 Task: Sort the products by unit price (high first).
Action: Mouse moved to (23, 77)
Screenshot: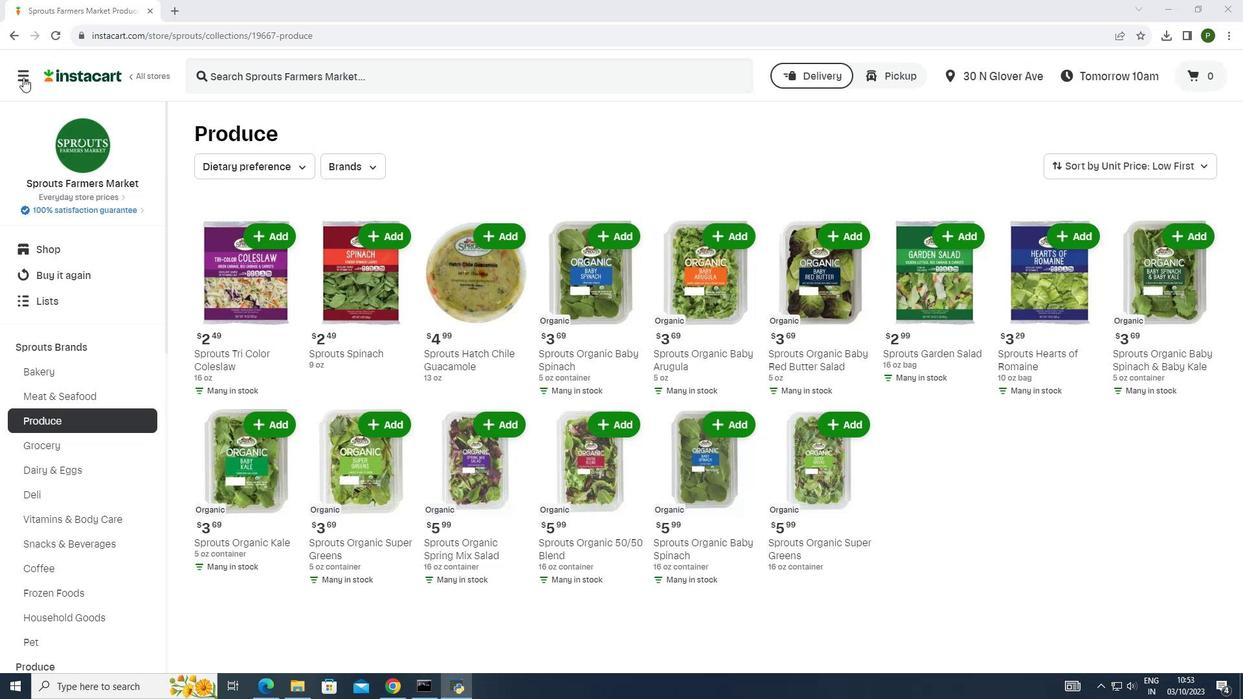 
Action: Mouse pressed left at (23, 77)
Screenshot: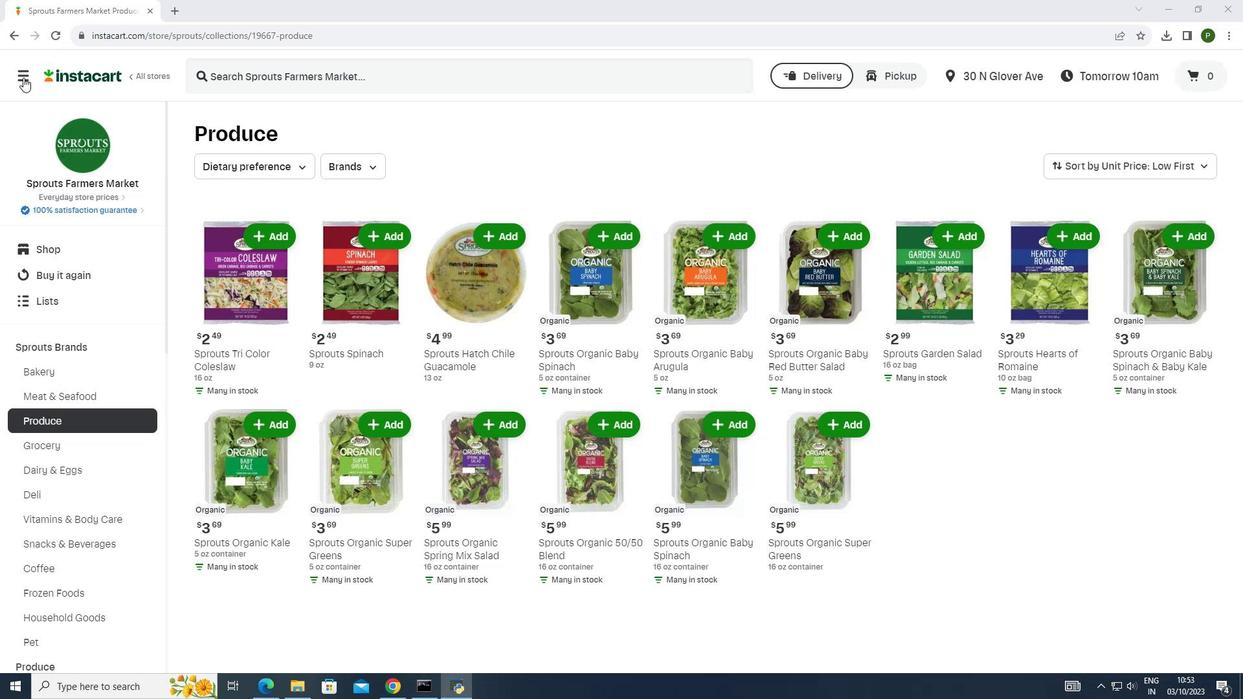 
Action: Mouse moved to (66, 343)
Screenshot: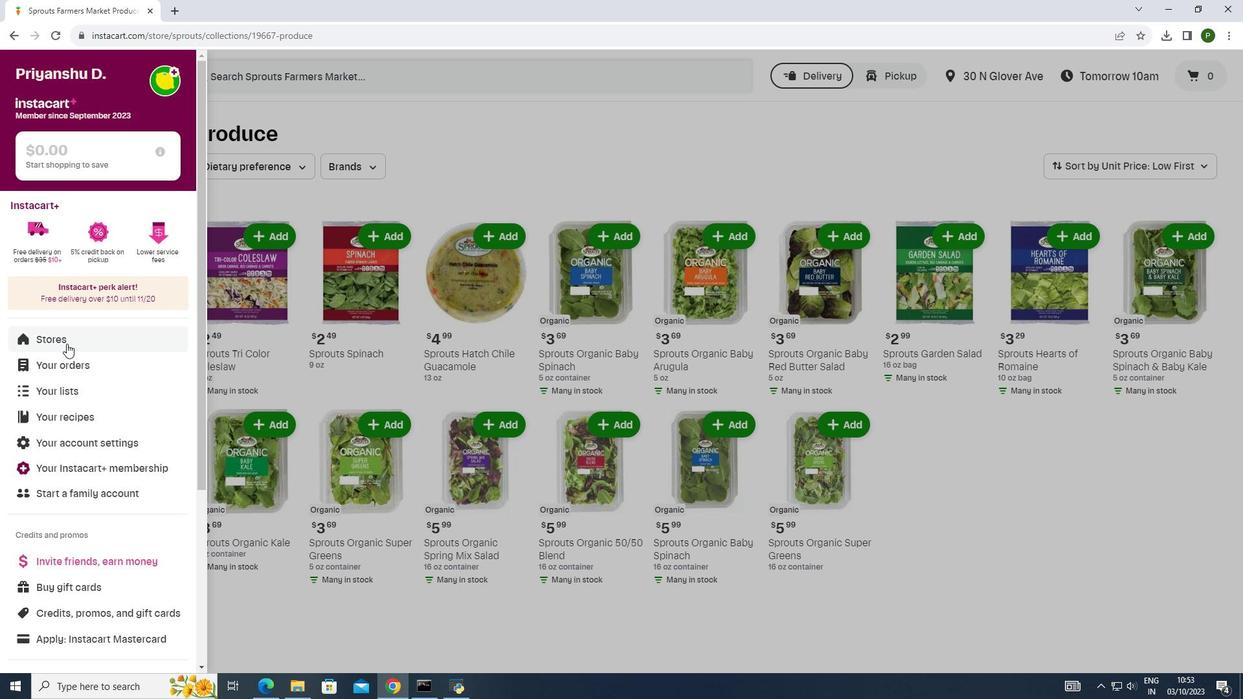 
Action: Mouse pressed left at (66, 343)
Screenshot: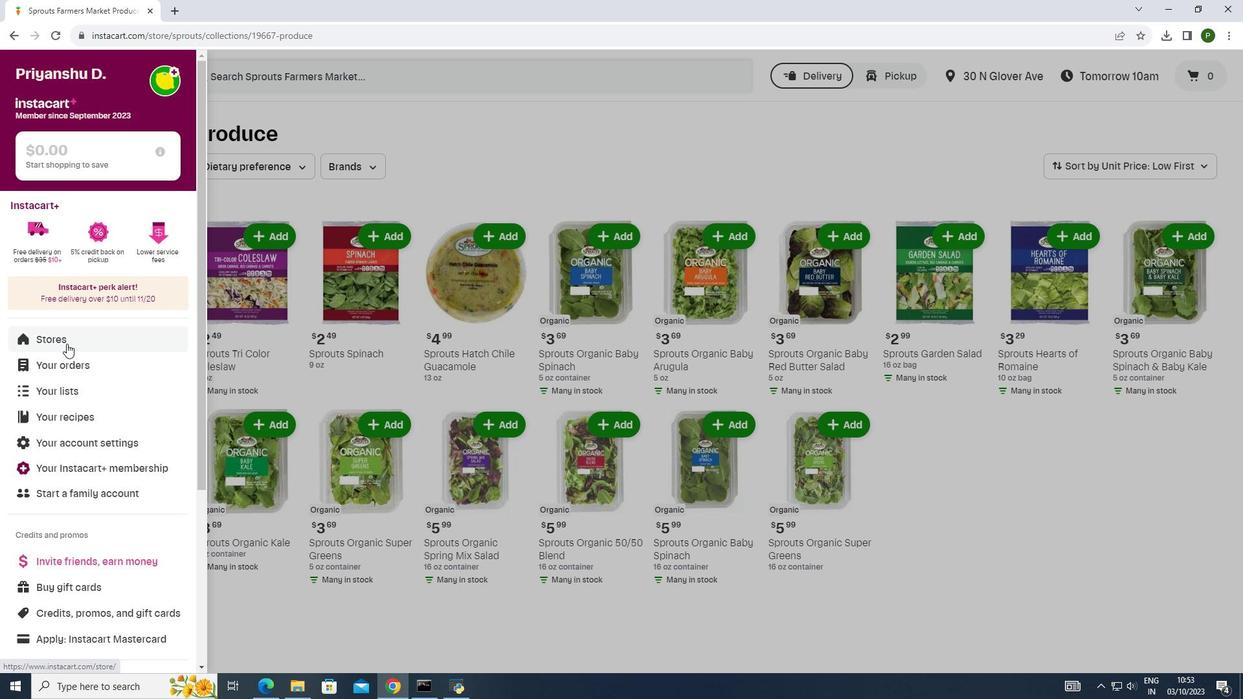 
Action: Mouse moved to (293, 126)
Screenshot: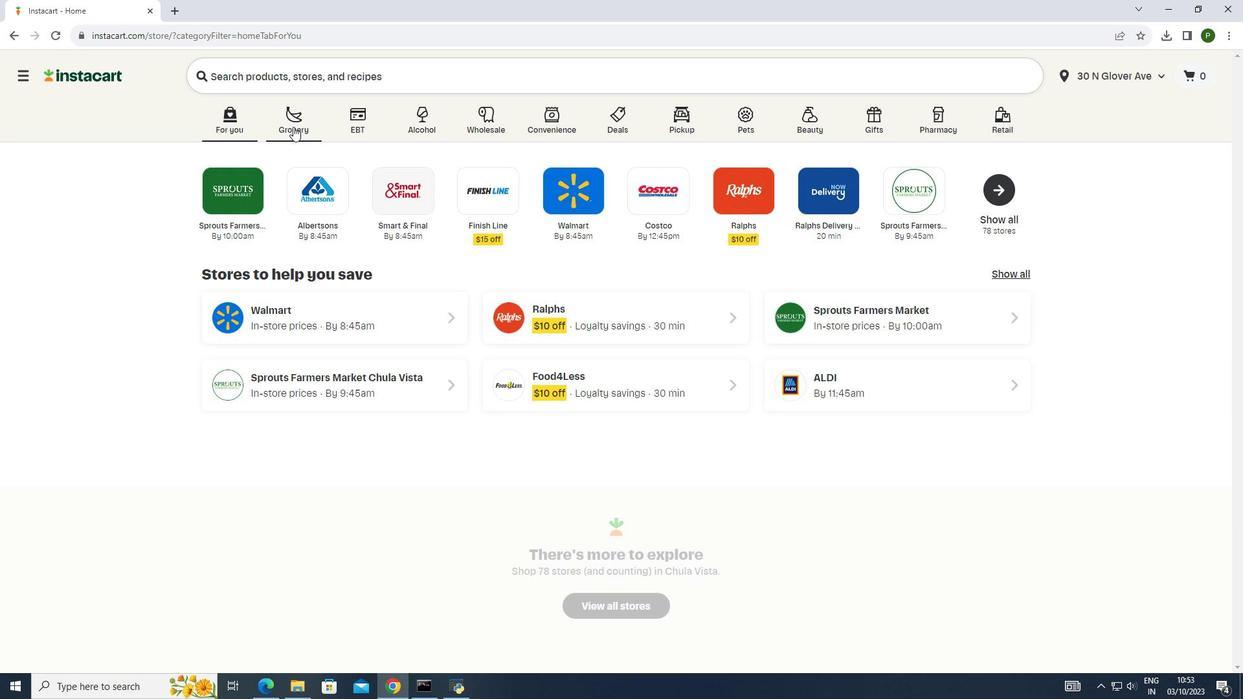 
Action: Mouse pressed left at (293, 126)
Screenshot: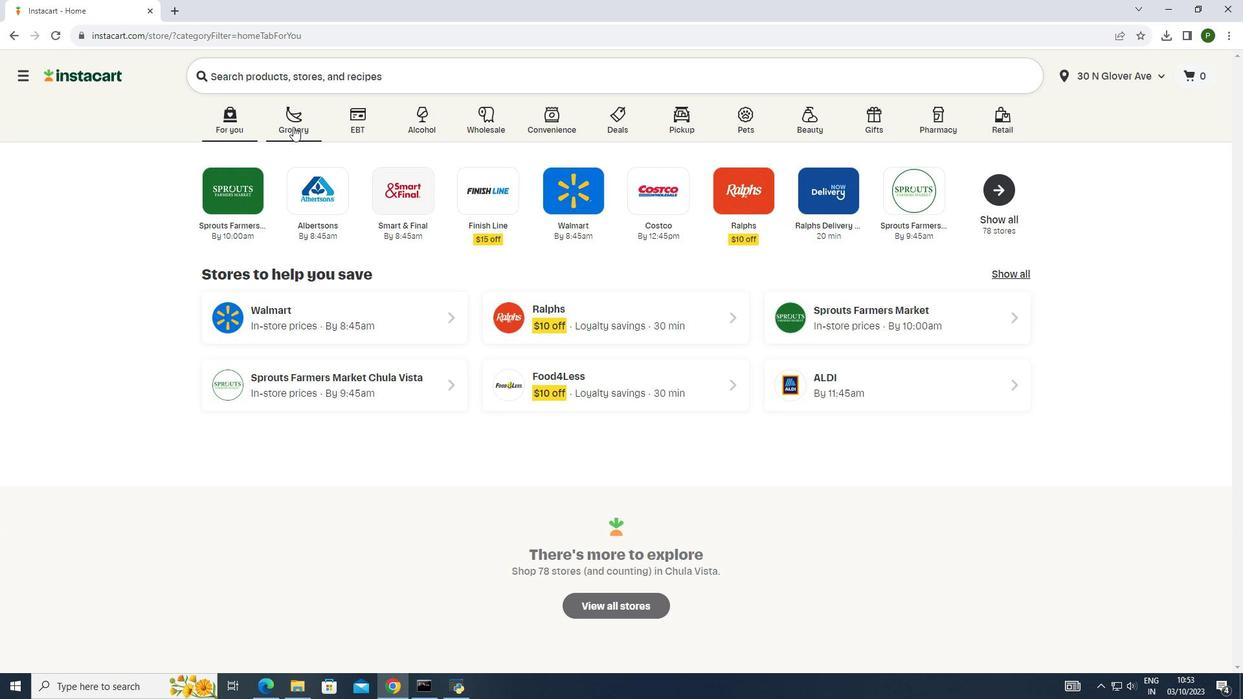 
Action: Mouse moved to (651, 189)
Screenshot: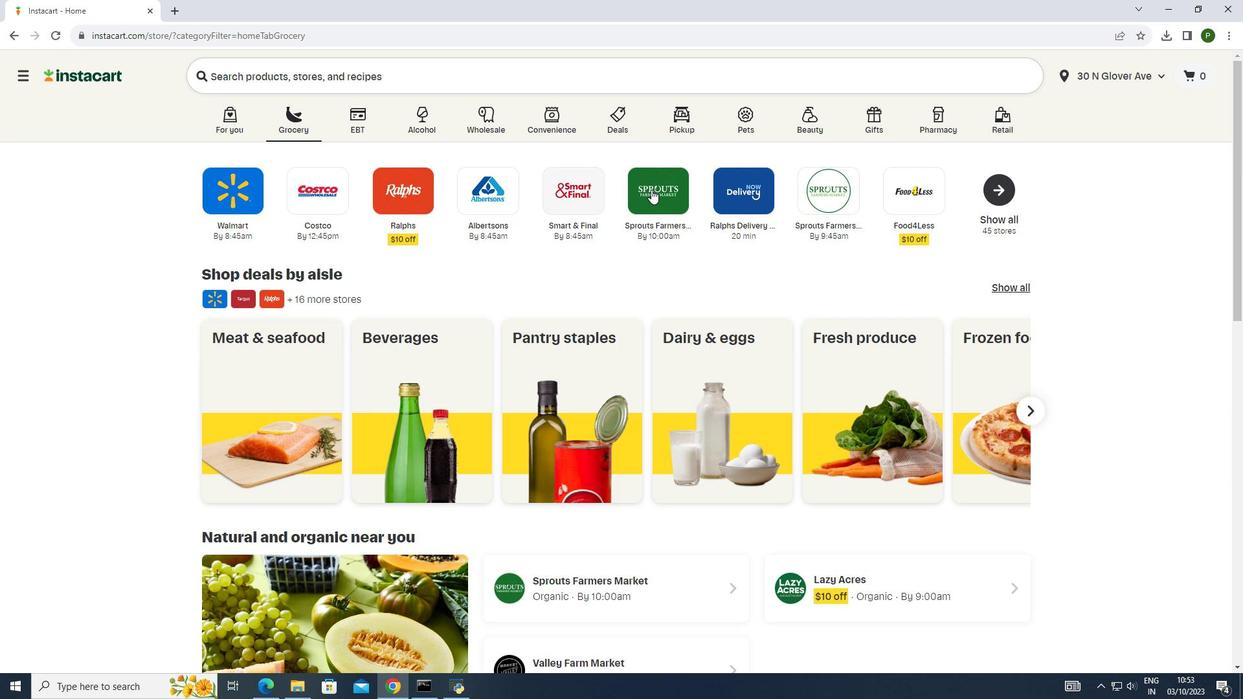 
Action: Mouse pressed left at (651, 189)
Screenshot: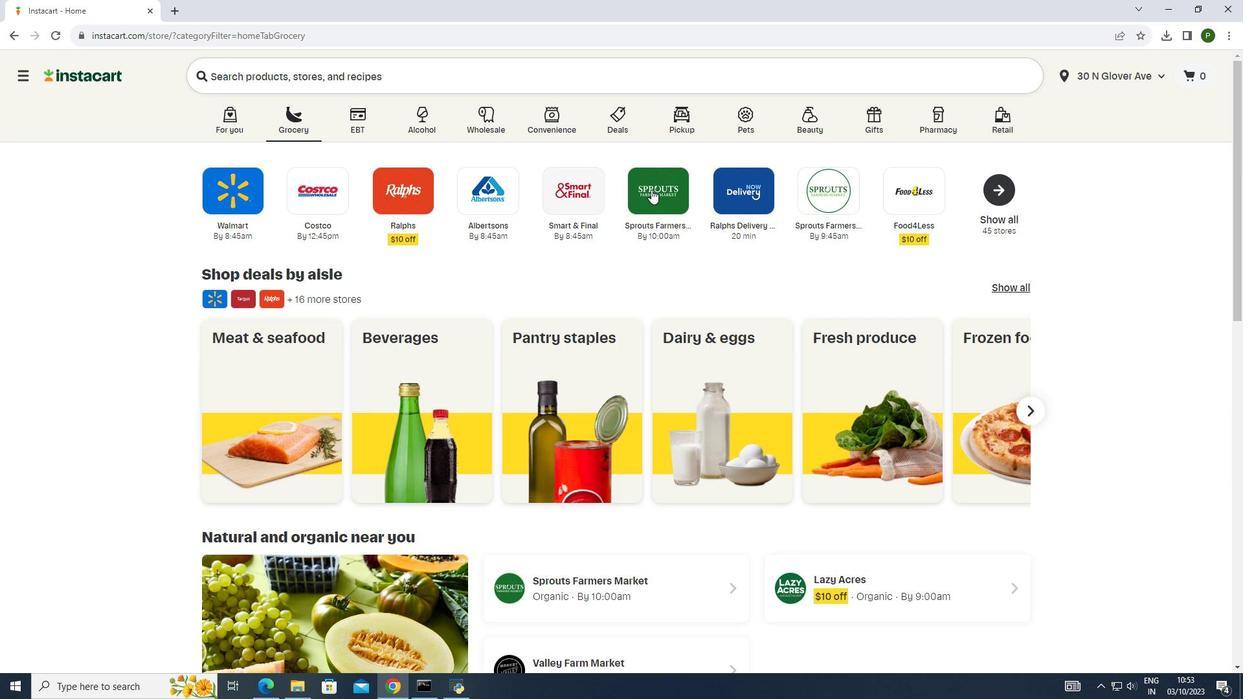 
Action: Mouse moved to (82, 344)
Screenshot: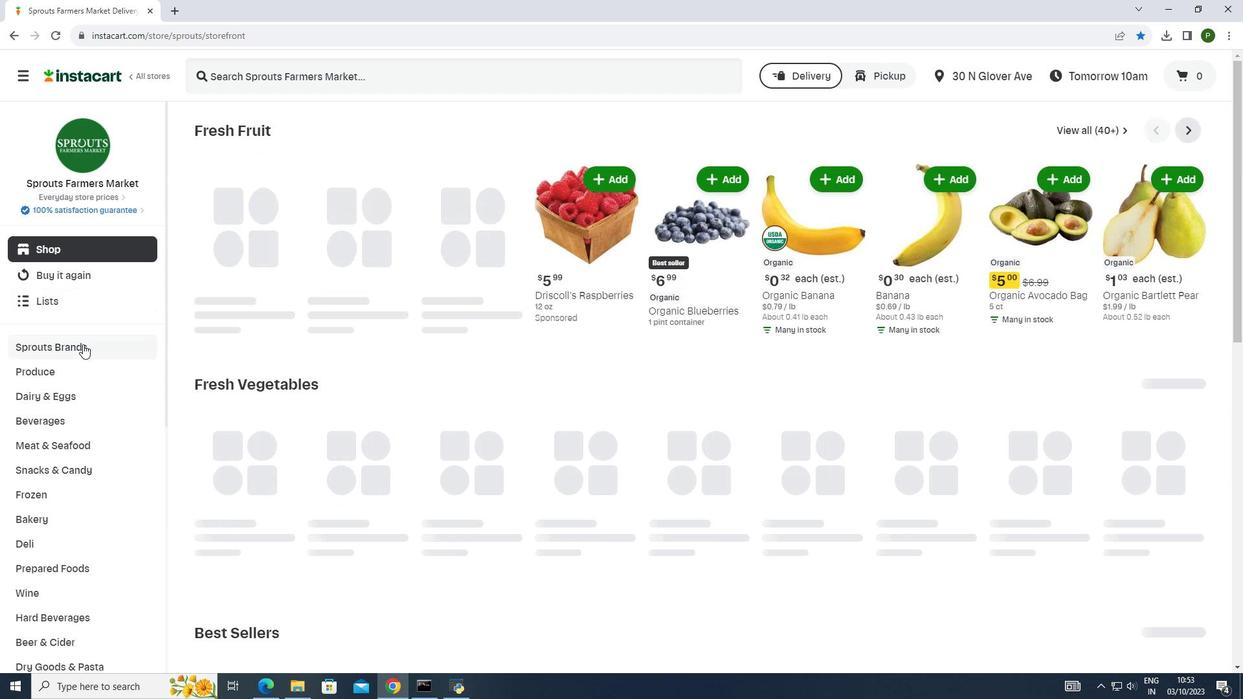 
Action: Mouse pressed left at (82, 344)
Screenshot: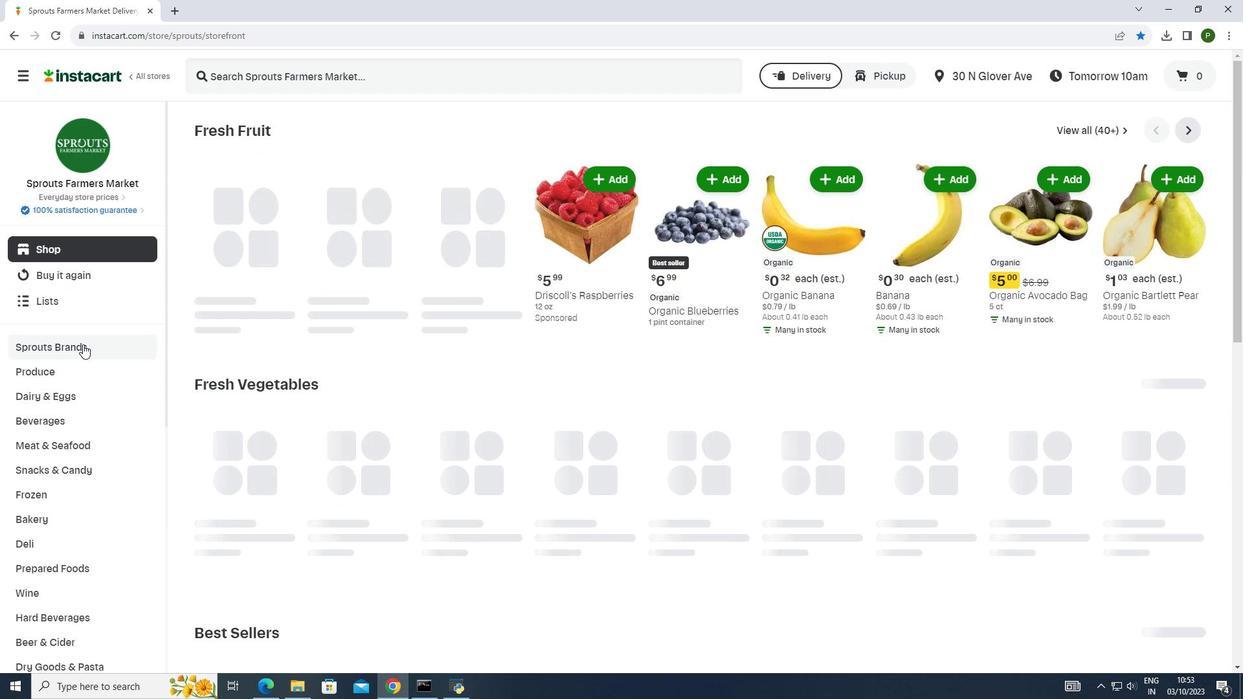 
Action: Mouse moved to (52, 417)
Screenshot: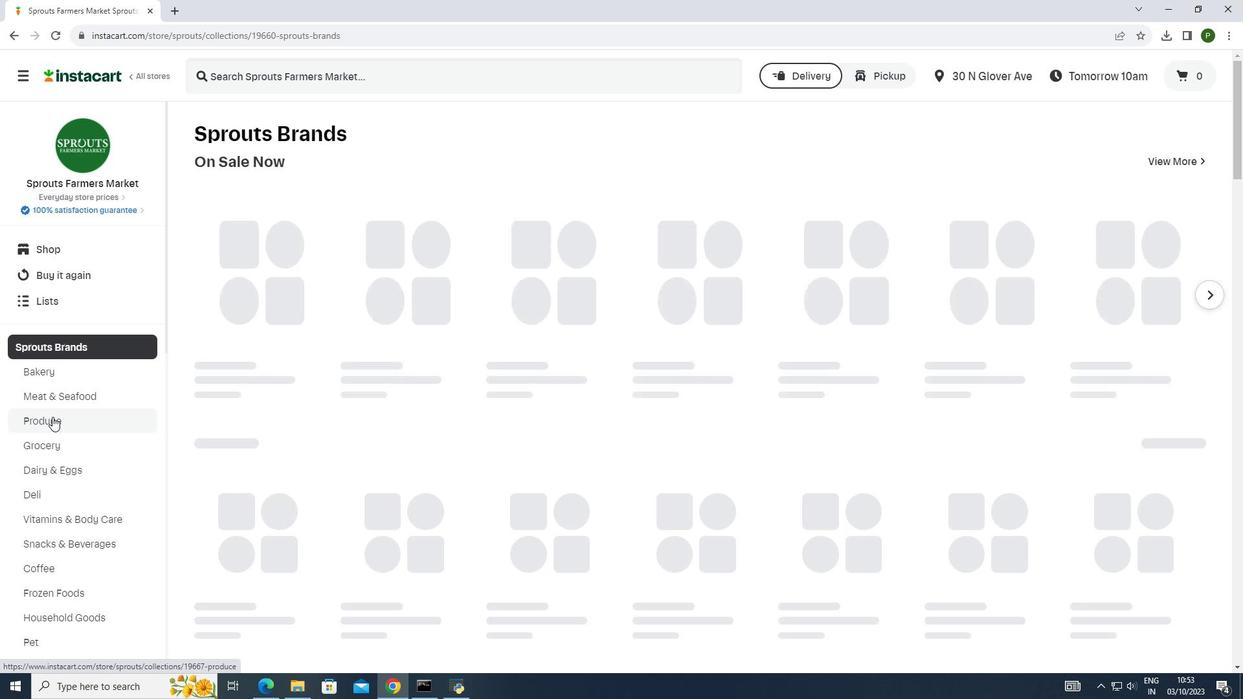 
Action: Mouse pressed left at (52, 417)
Screenshot: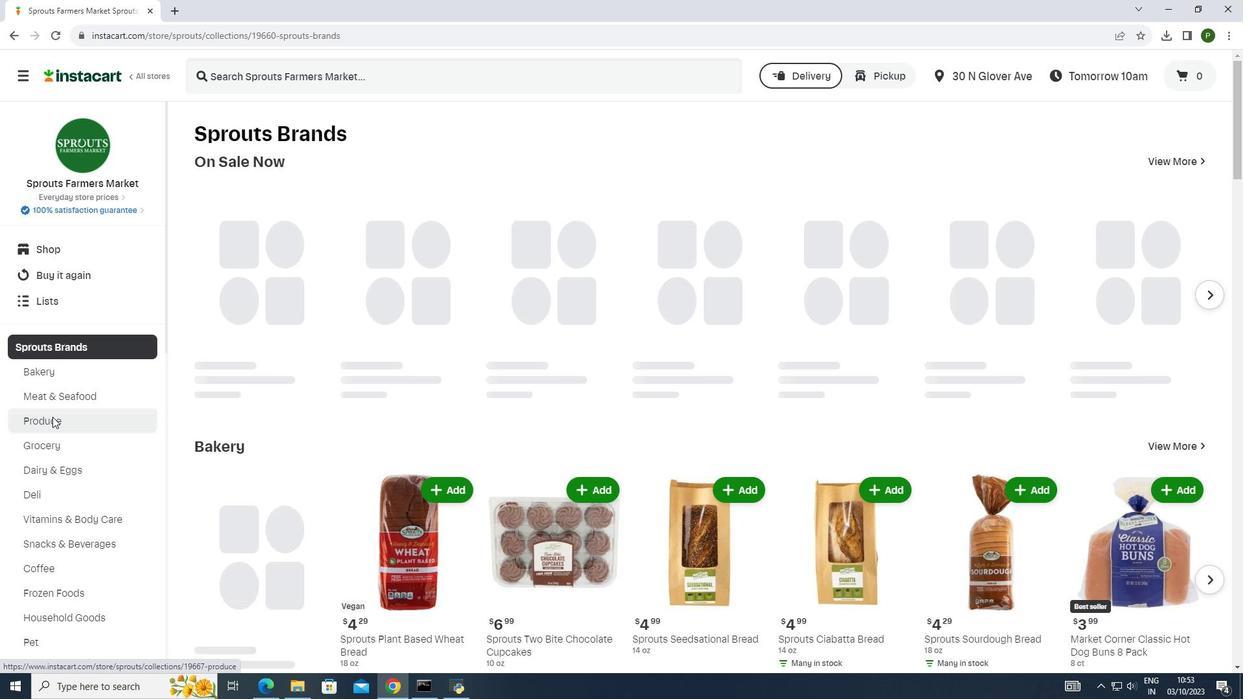 
Action: Mouse moved to (1117, 163)
Screenshot: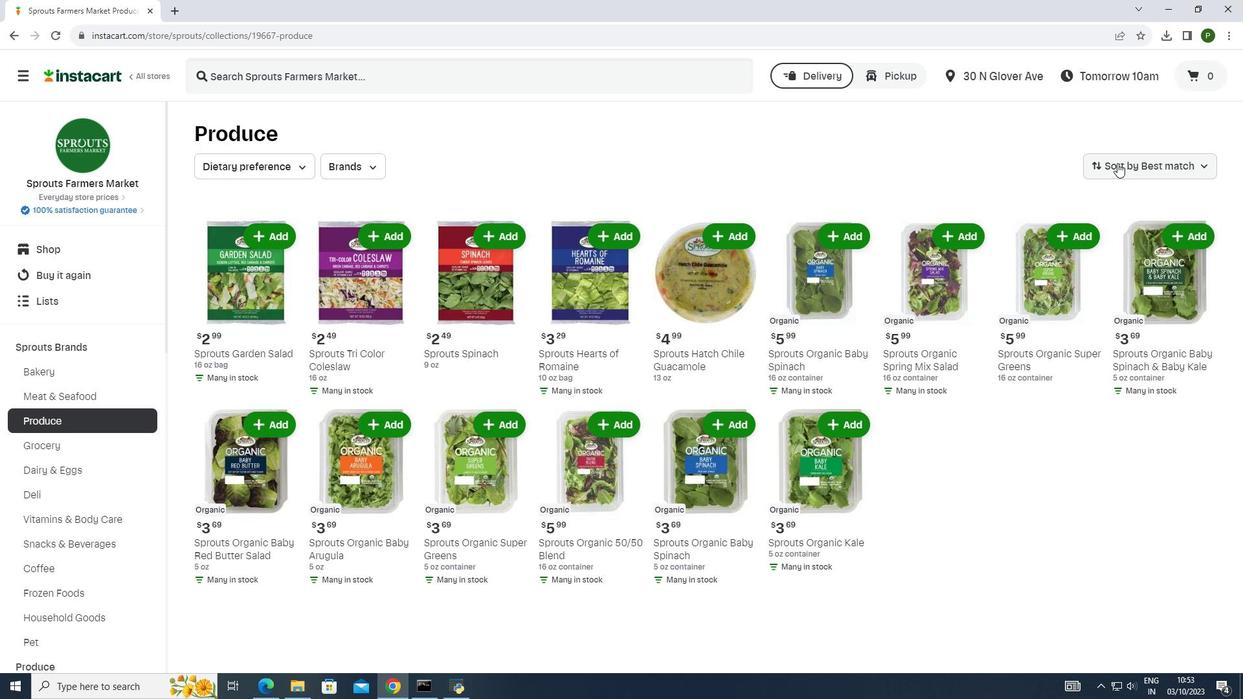 
Action: Mouse pressed left at (1117, 163)
Screenshot: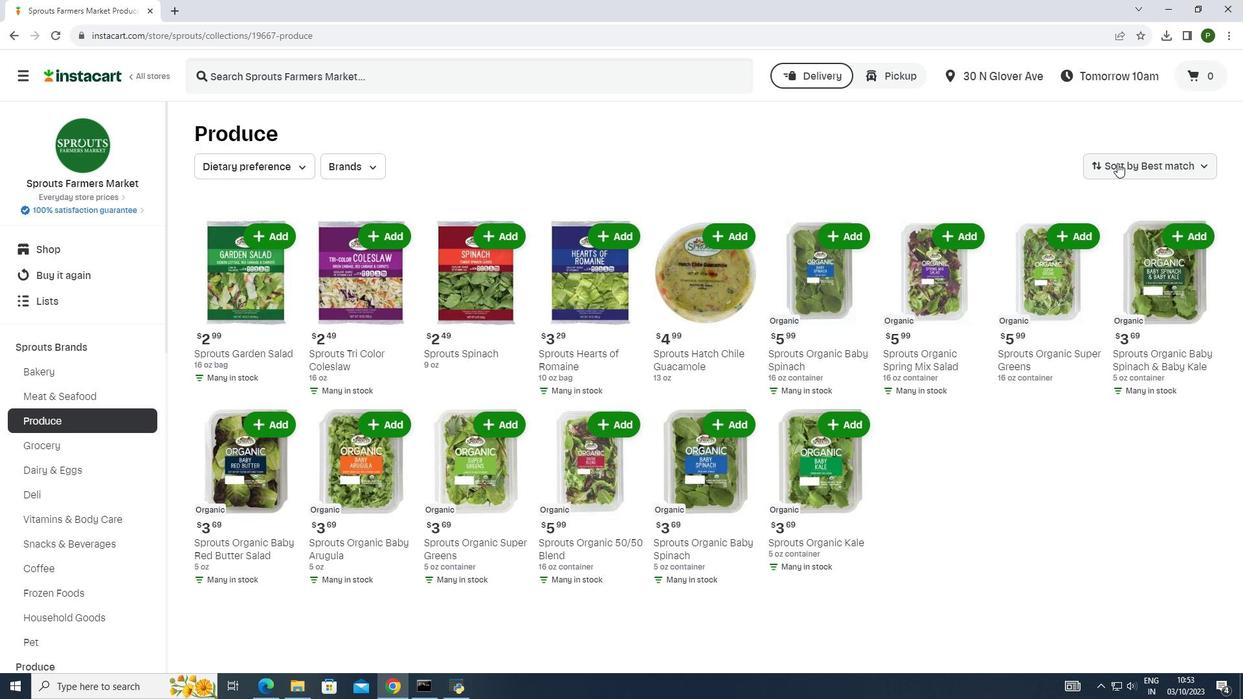 
Action: Mouse moved to (1126, 319)
Screenshot: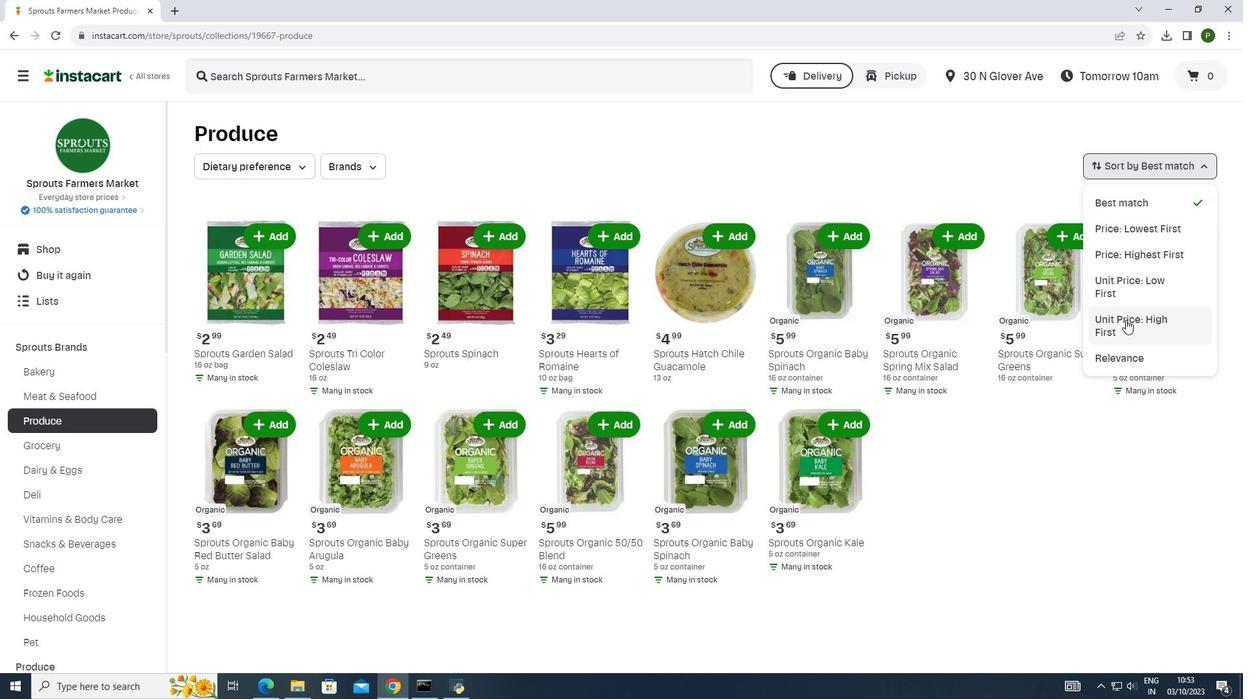 
Action: Mouse pressed left at (1126, 319)
Screenshot: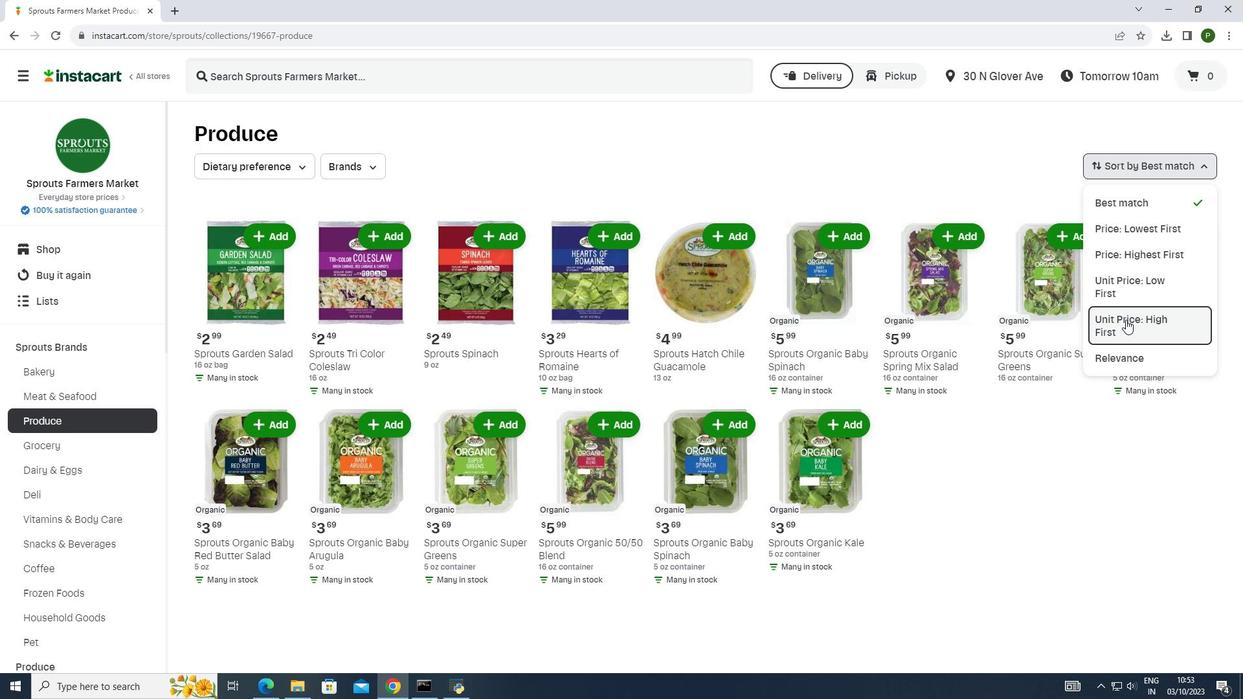 
Action: Mouse moved to (1055, 306)
Screenshot: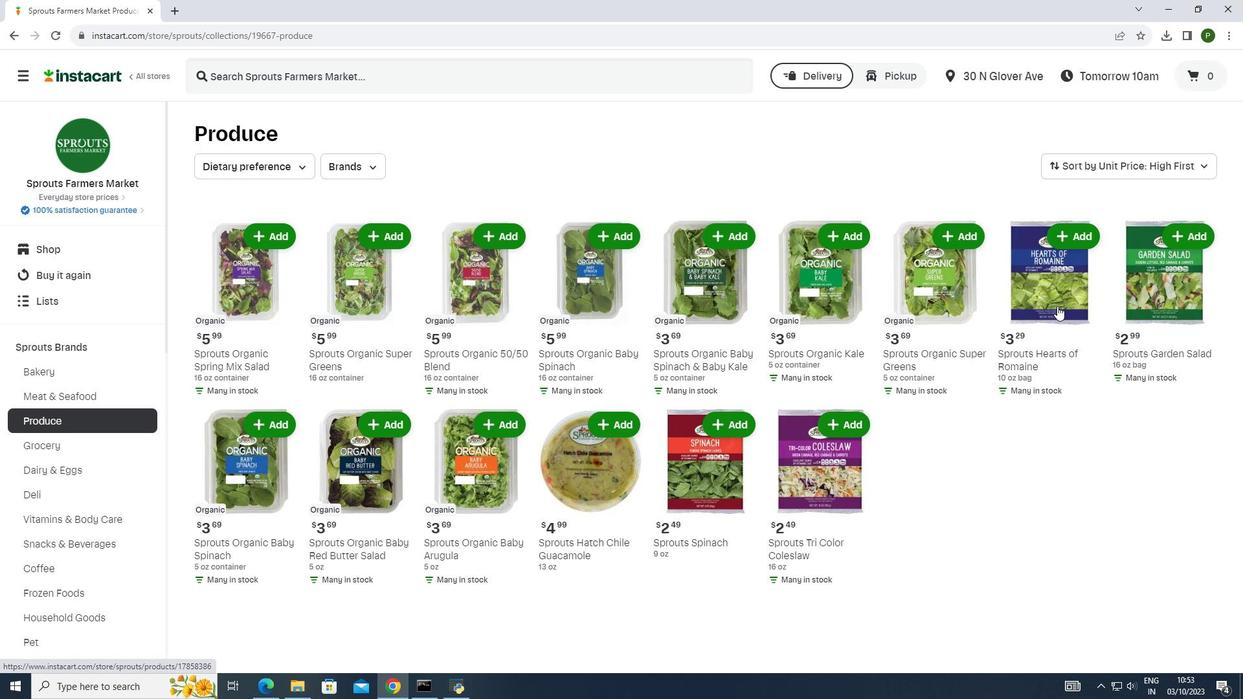
